 Task: Create a rule from the Routing list, Task moved to a section -> Set Priority in the project AgileOutlook , set the section as Done clear the priority
Action: Mouse moved to (93, 305)
Screenshot: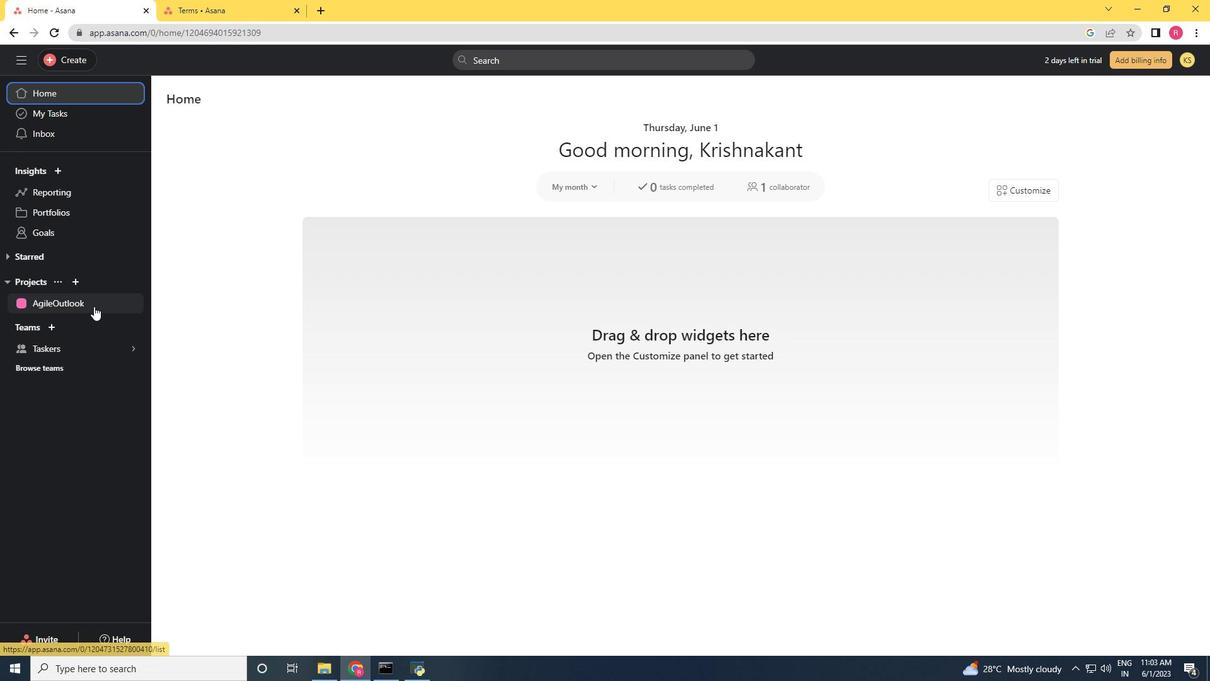 
Action: Mouse pressed left at (93, 305)
Screenshot: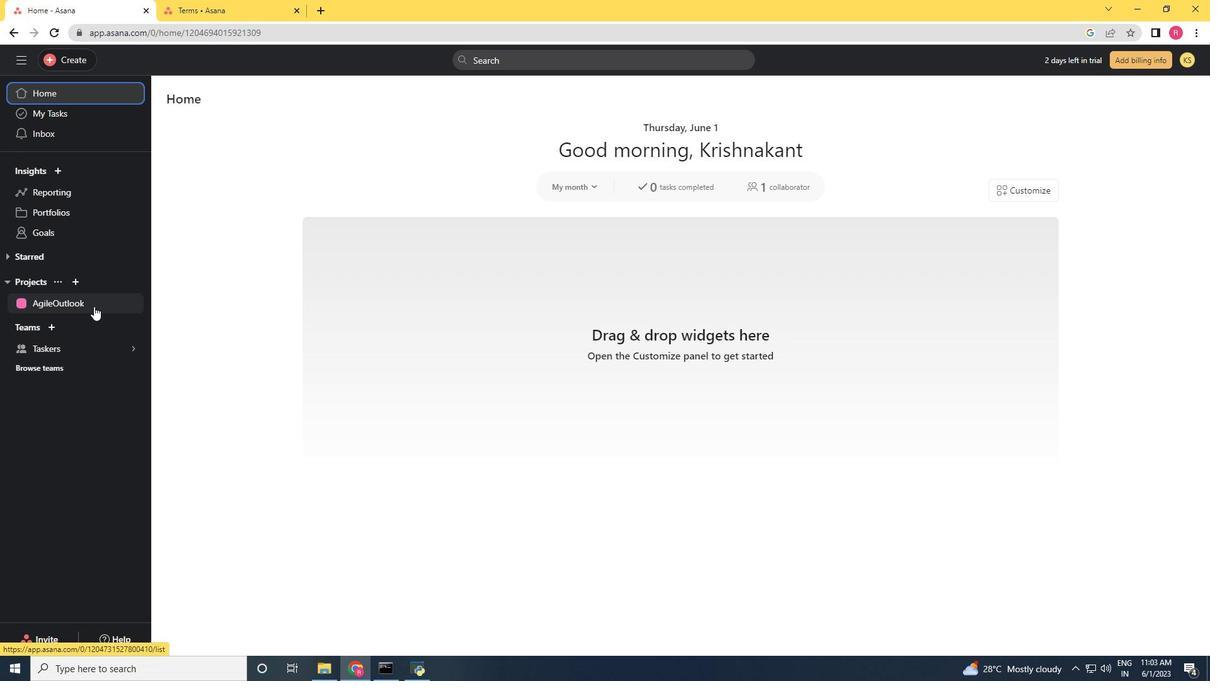 
Action: Mouse moved to (1164, 103)
Screenshot: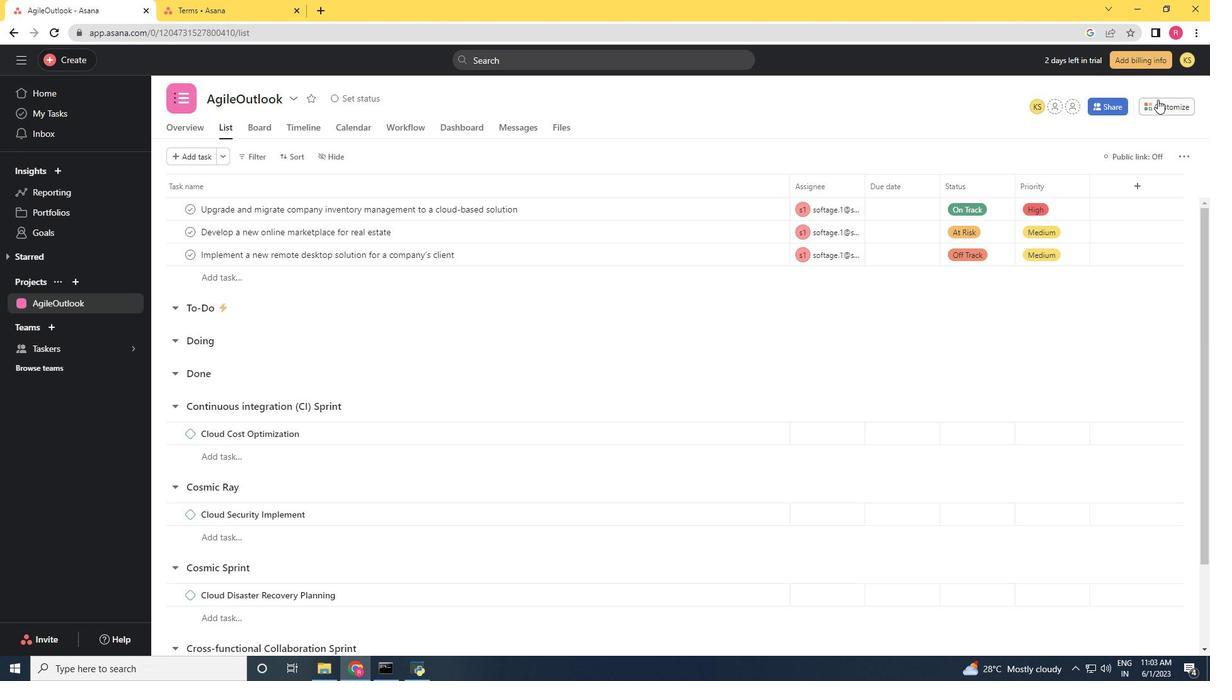 
Action: Mouse pressed left at (1164, 103)
Screenshot: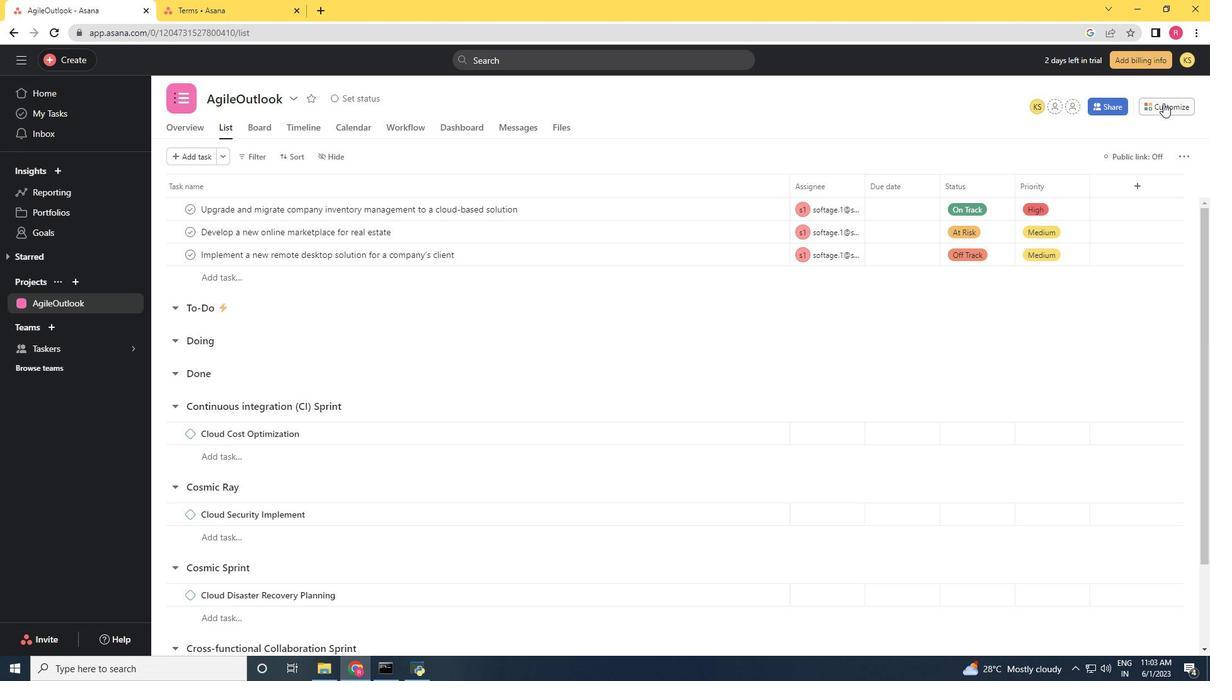 
Action: Mouse moved to (952, 285)
Screenshot: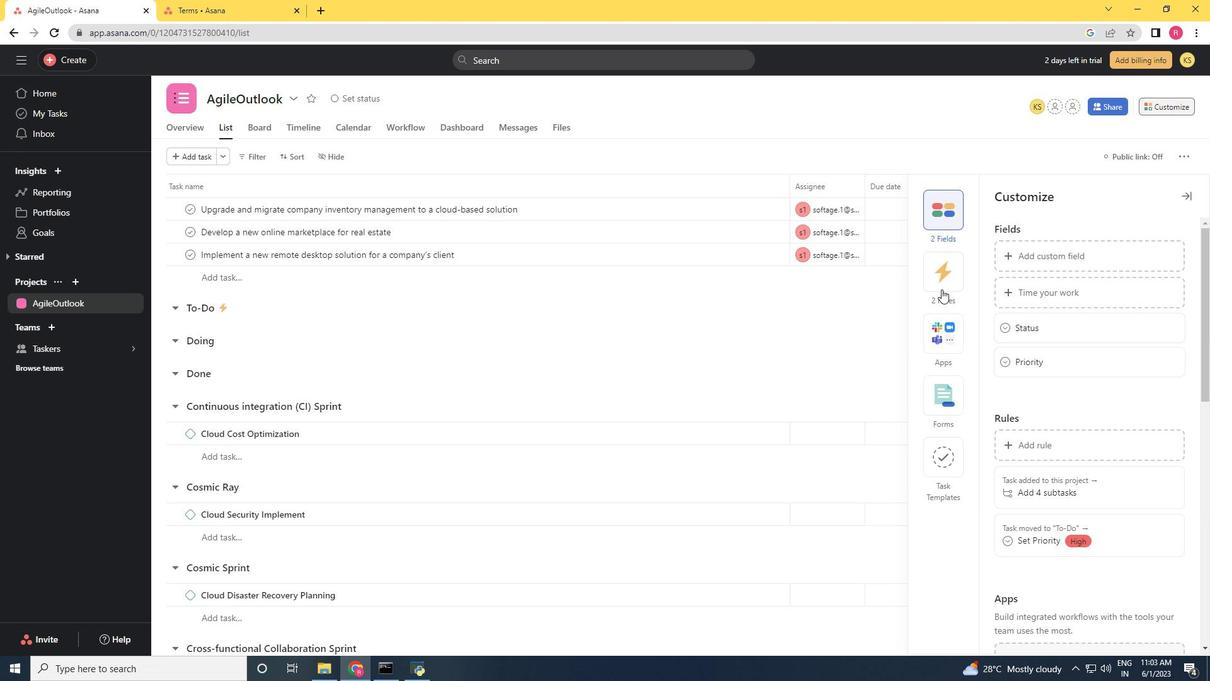 
Action: Mouse pressed left at (952, 285)
Screenshot: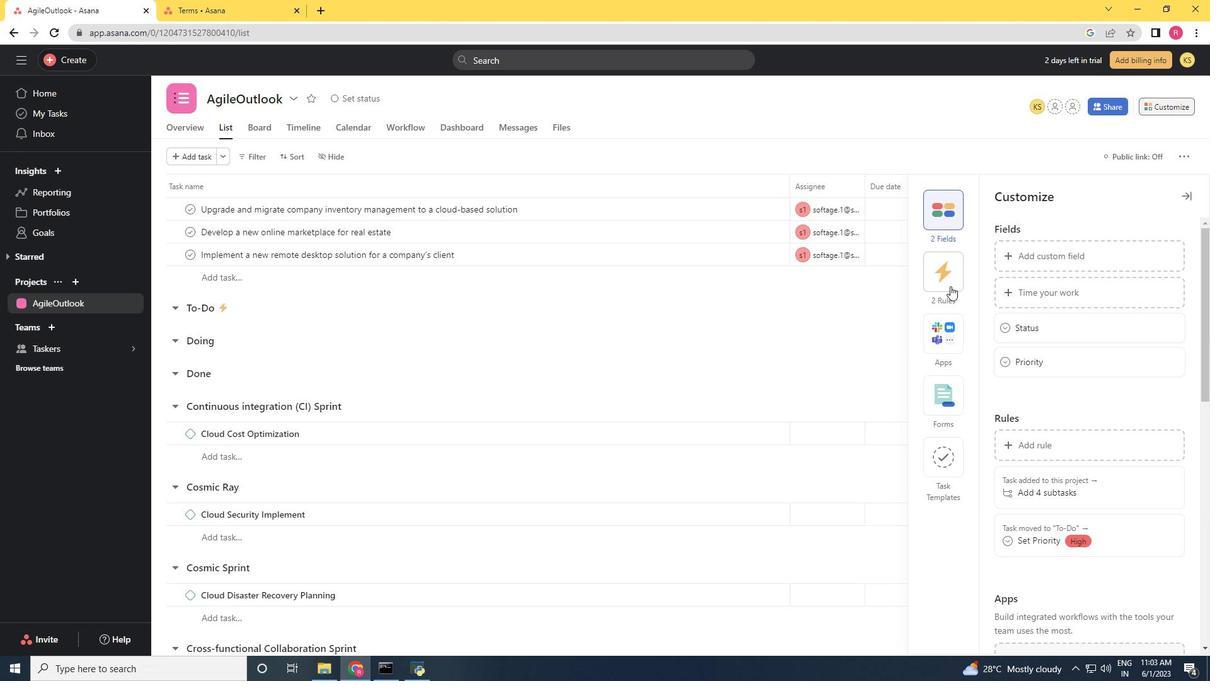 
Action: Mouse moved to (1050, 242)
Screenshot: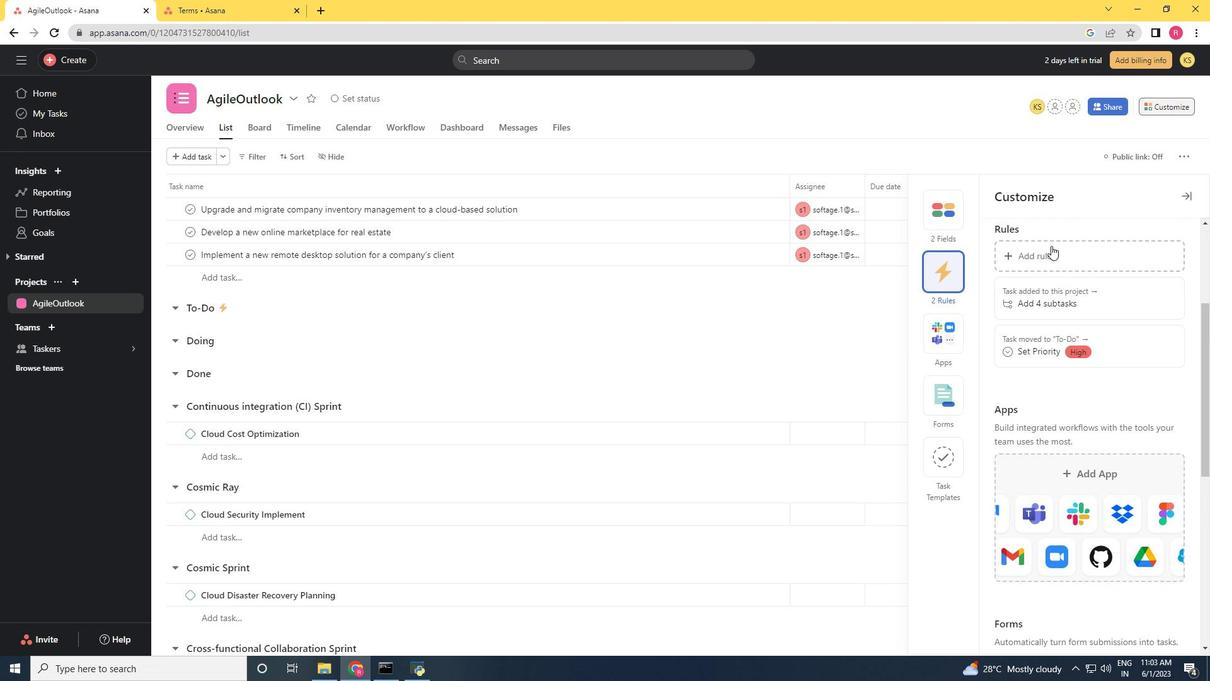 
Action: Mouse pressed left at (1050, 242)
Screenshot: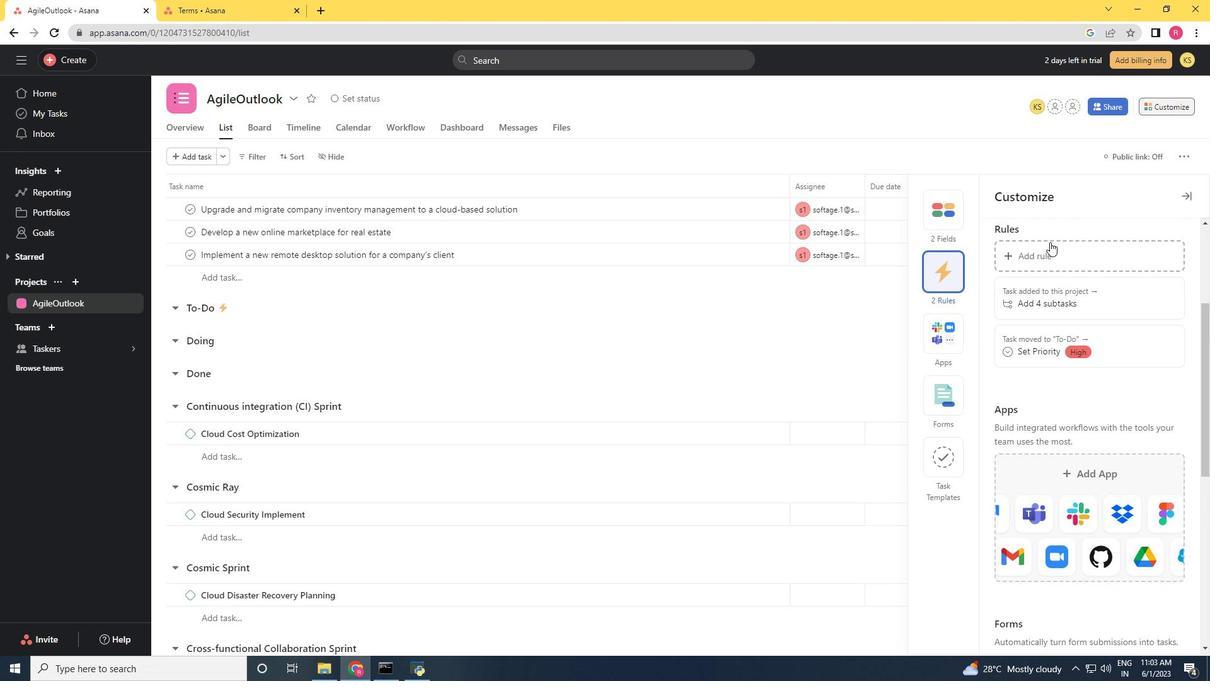 
Action: Mouse moved to (273, 169)
Screenshot: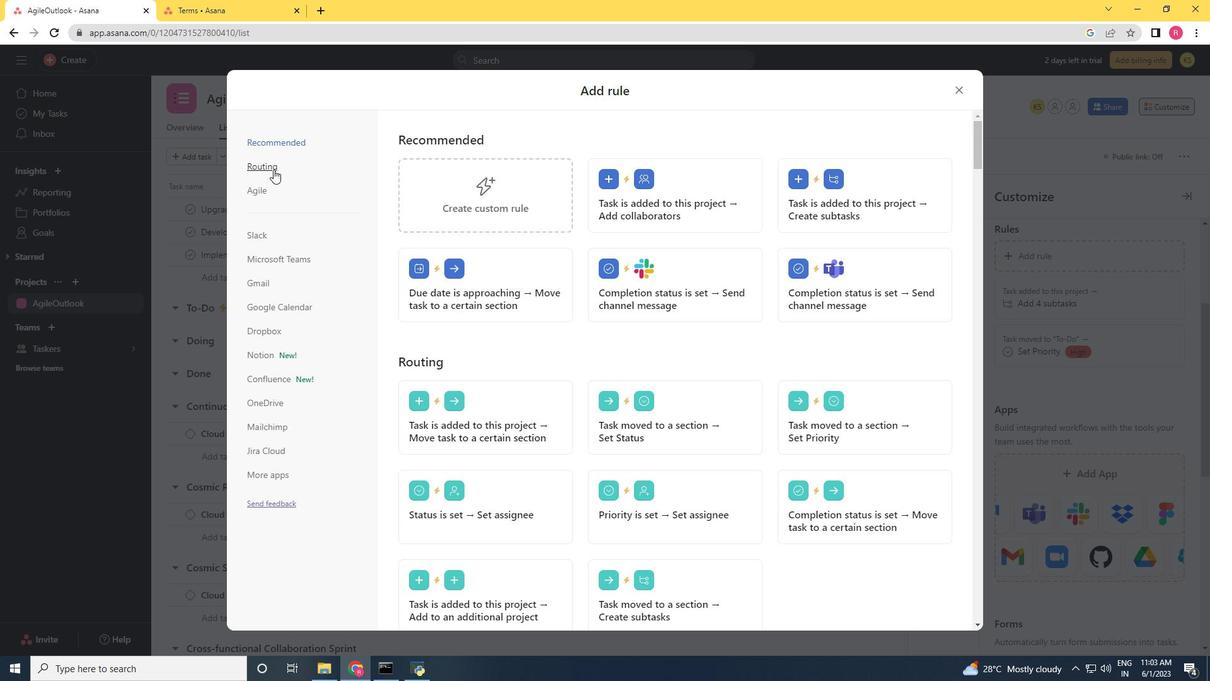 
Action: Mouse pressed left at (273, 169)
Screenshot: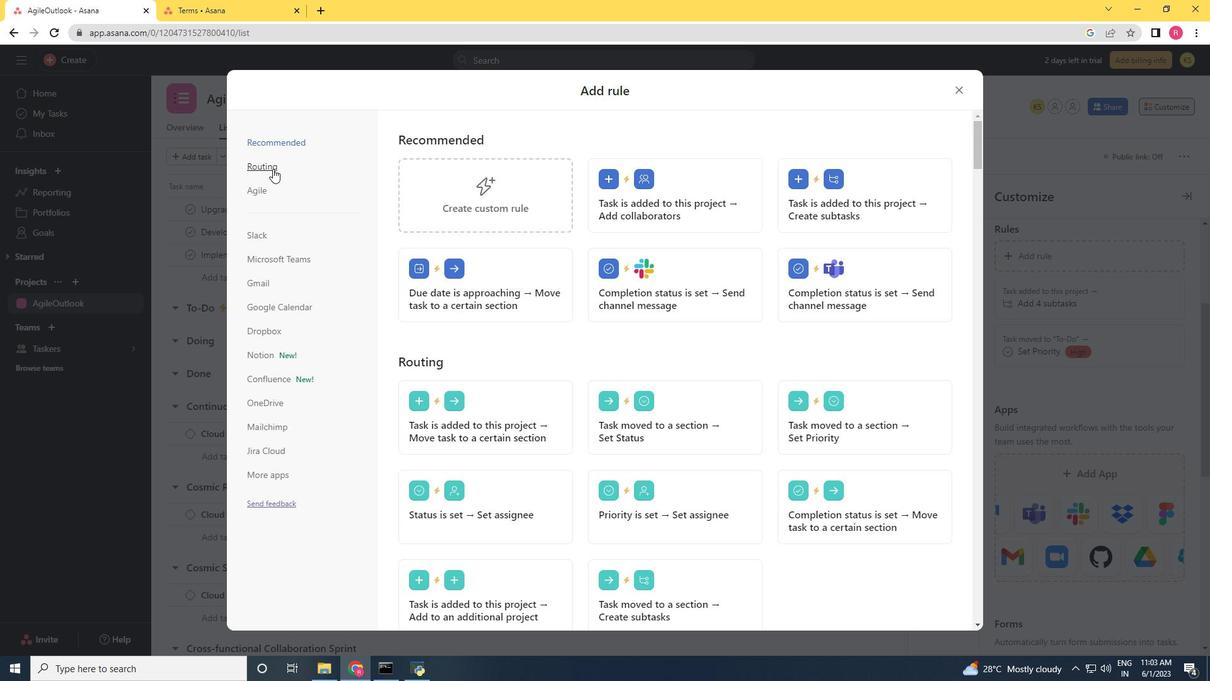 
Action: Mouse moved to (832, 212)
Screenshot: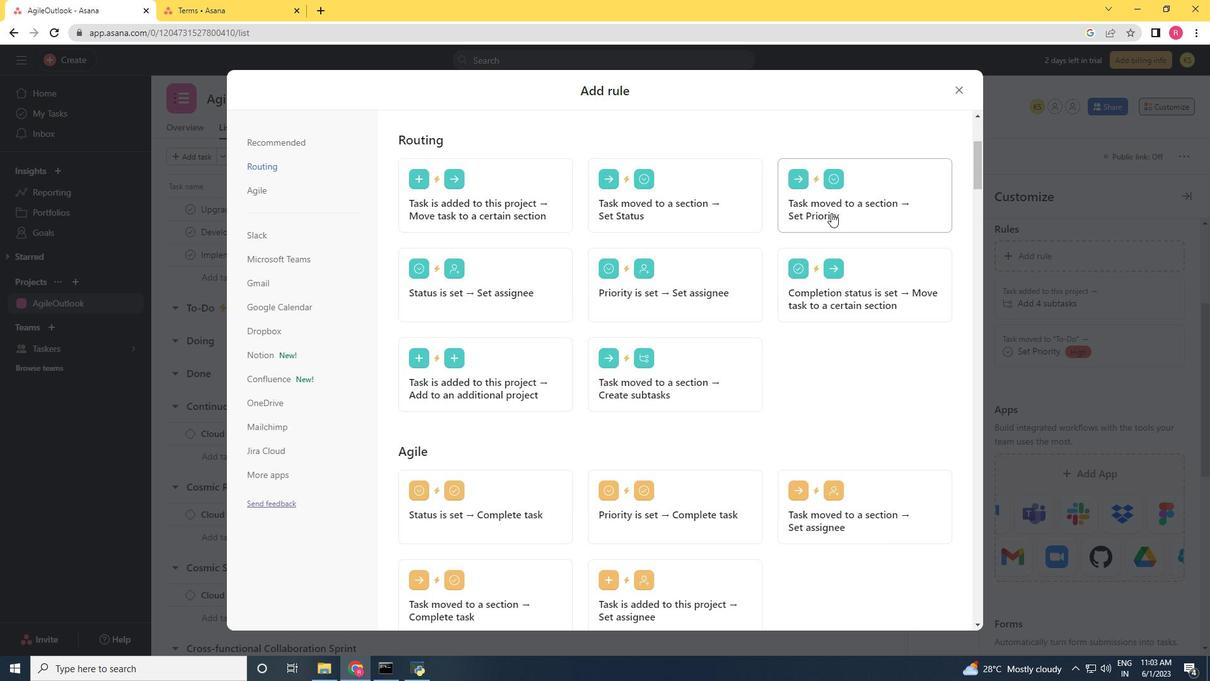 
Action: Mouse pressed left at (832, 212)
Screenshot: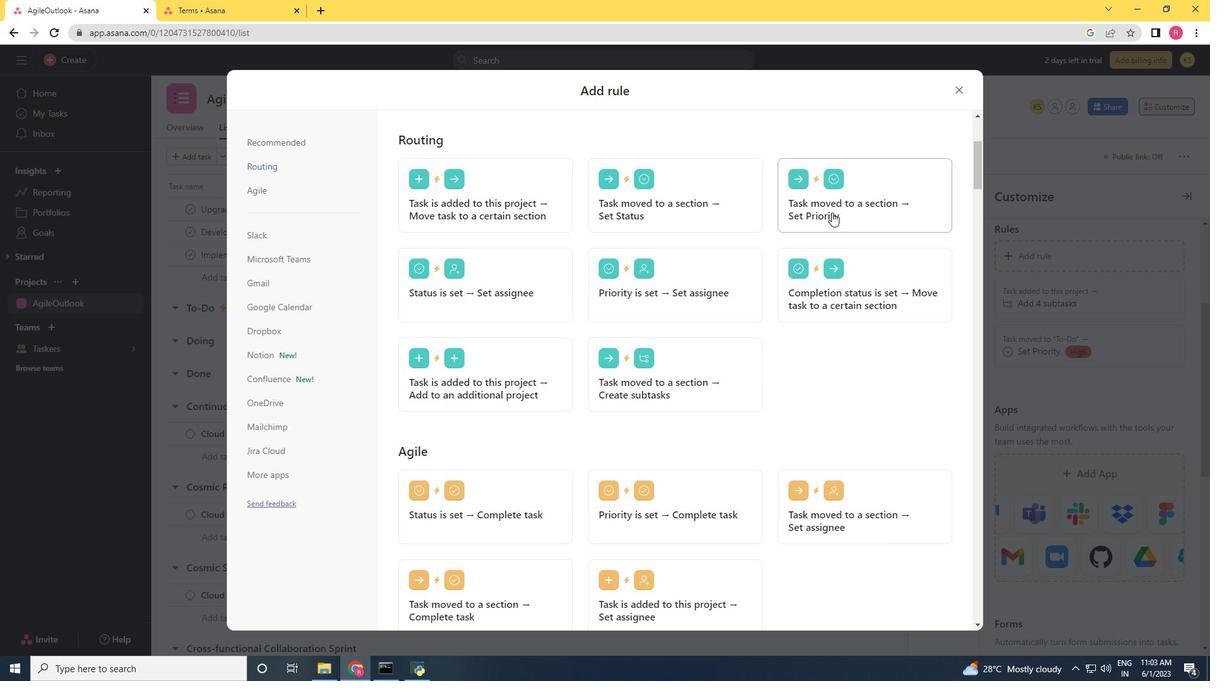 
Action: Mouse moved to (541, 322)
Screenshot: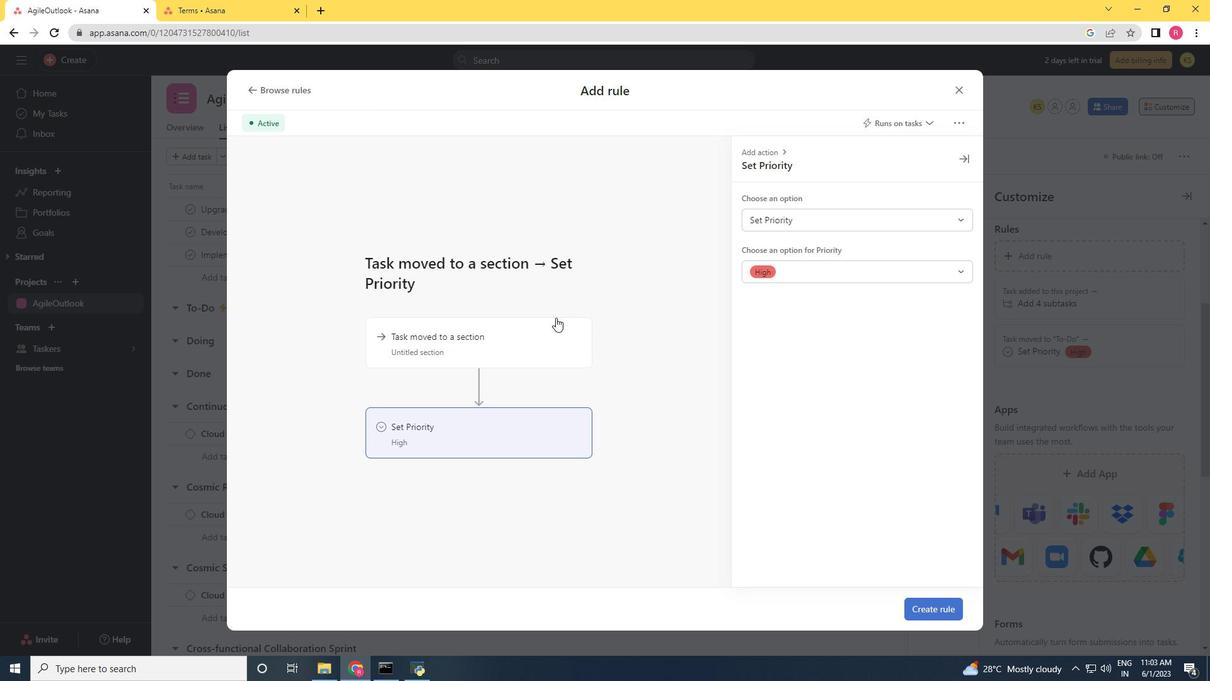
Action: Mouse pressed left at (541, 322)
Screenshot: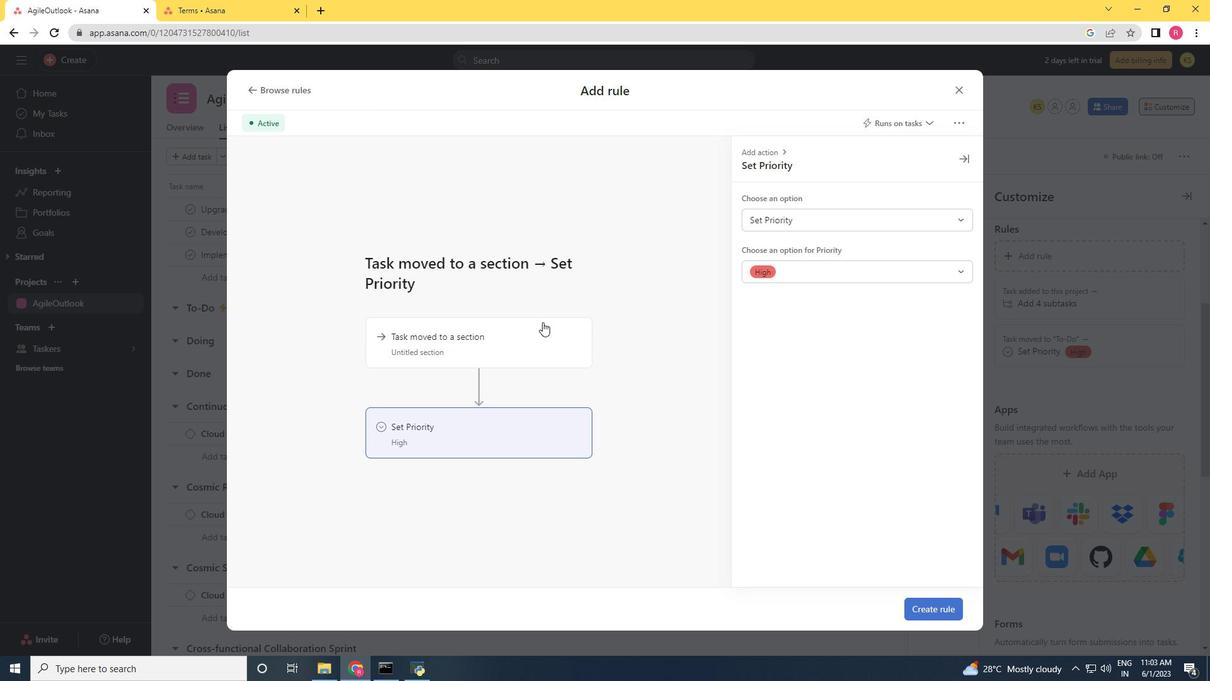 
Action: Mouse moved to (827, 212)
Screenshot: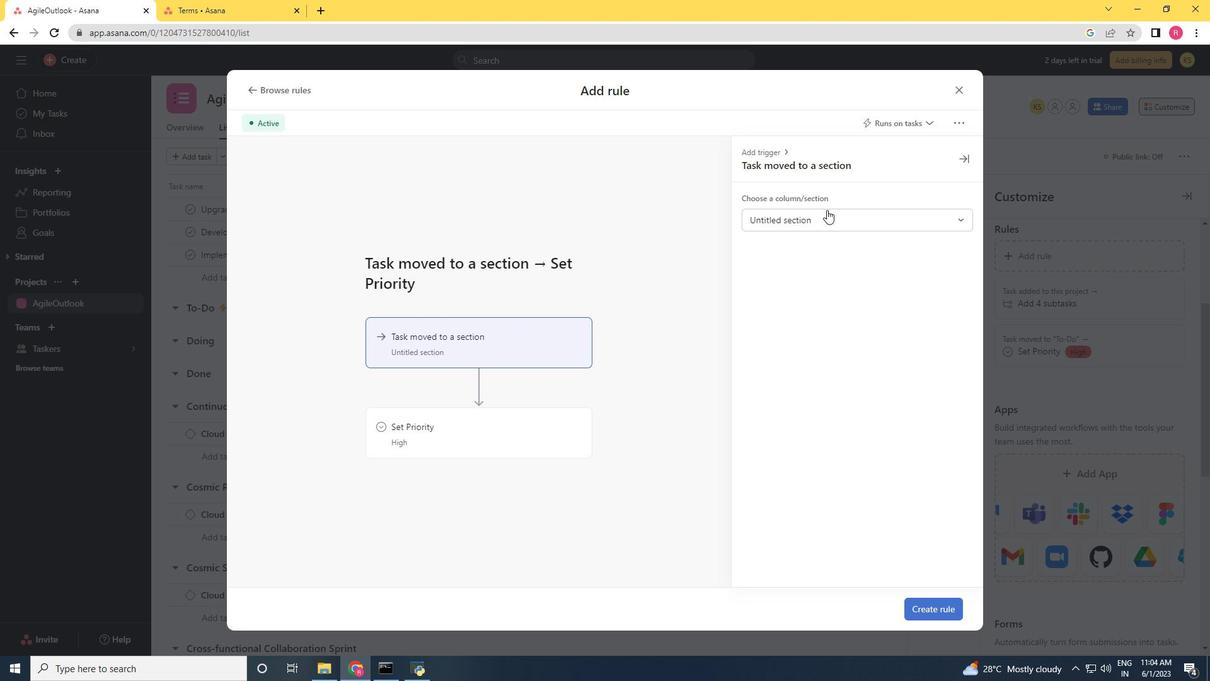 
Action: Mouse pressed left at (827, 212)
Screenshot: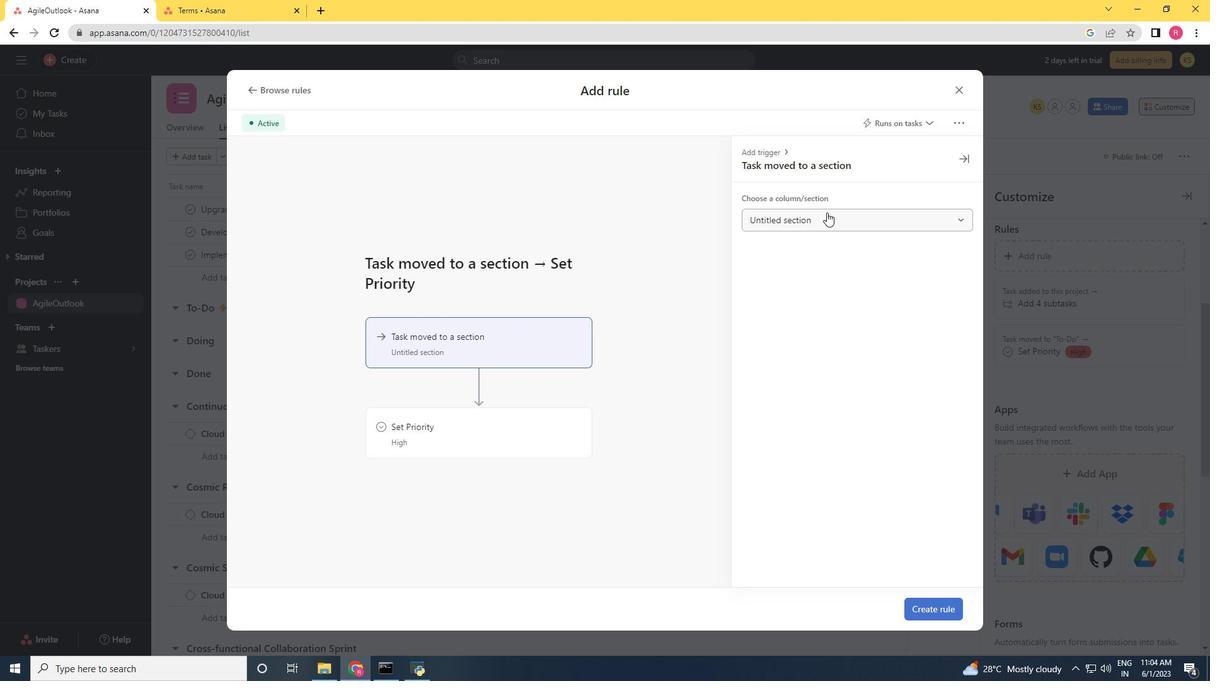 
Action: Mouse moved to (790, 310)
Screenshot: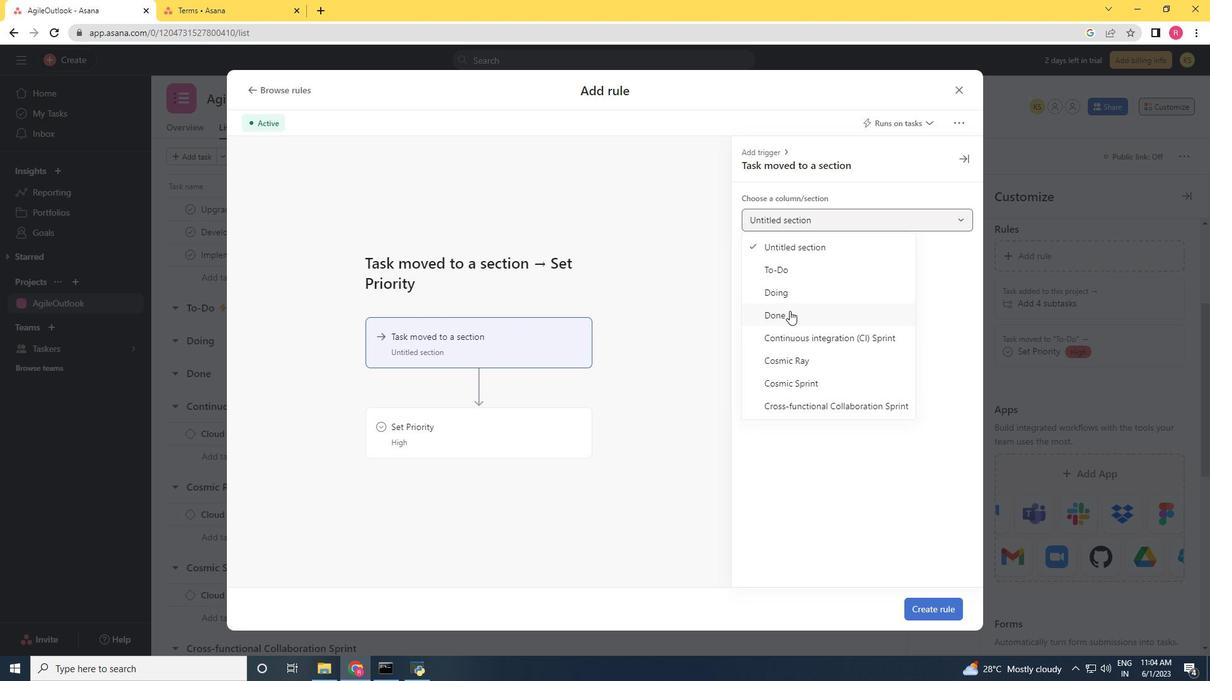 
Action: Mouse pressed left at (790, 310)
Screenshot: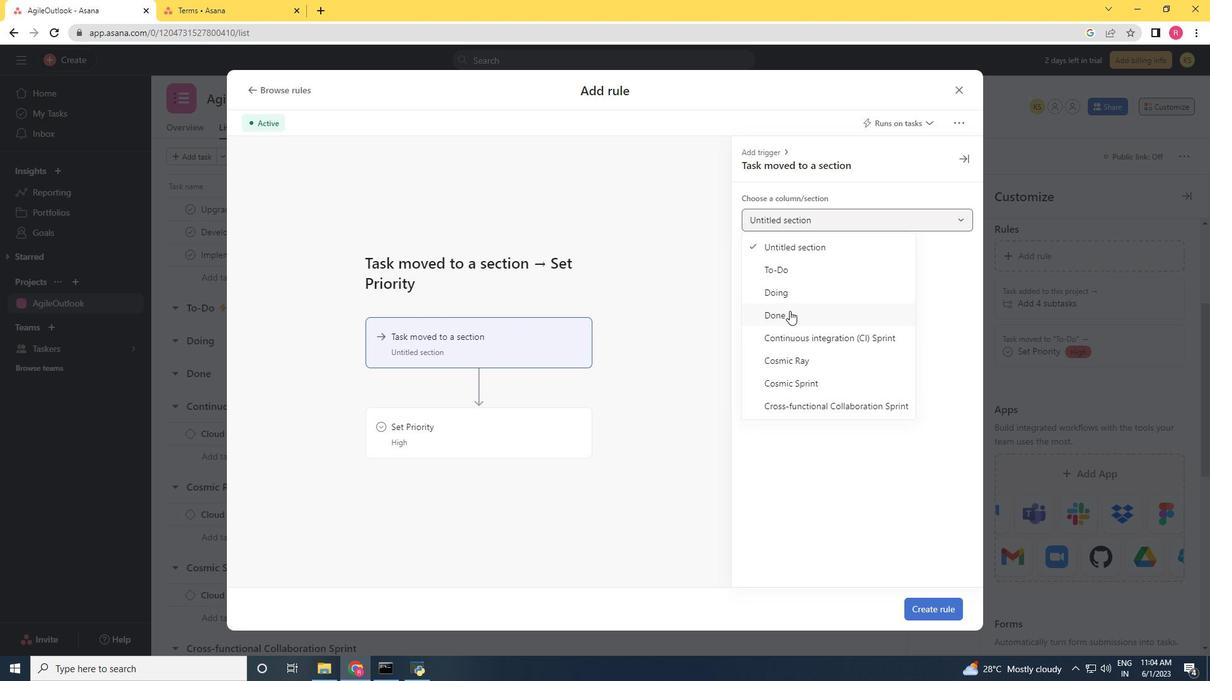 
Action: Mouse moved to (522, 414)
Screenshot: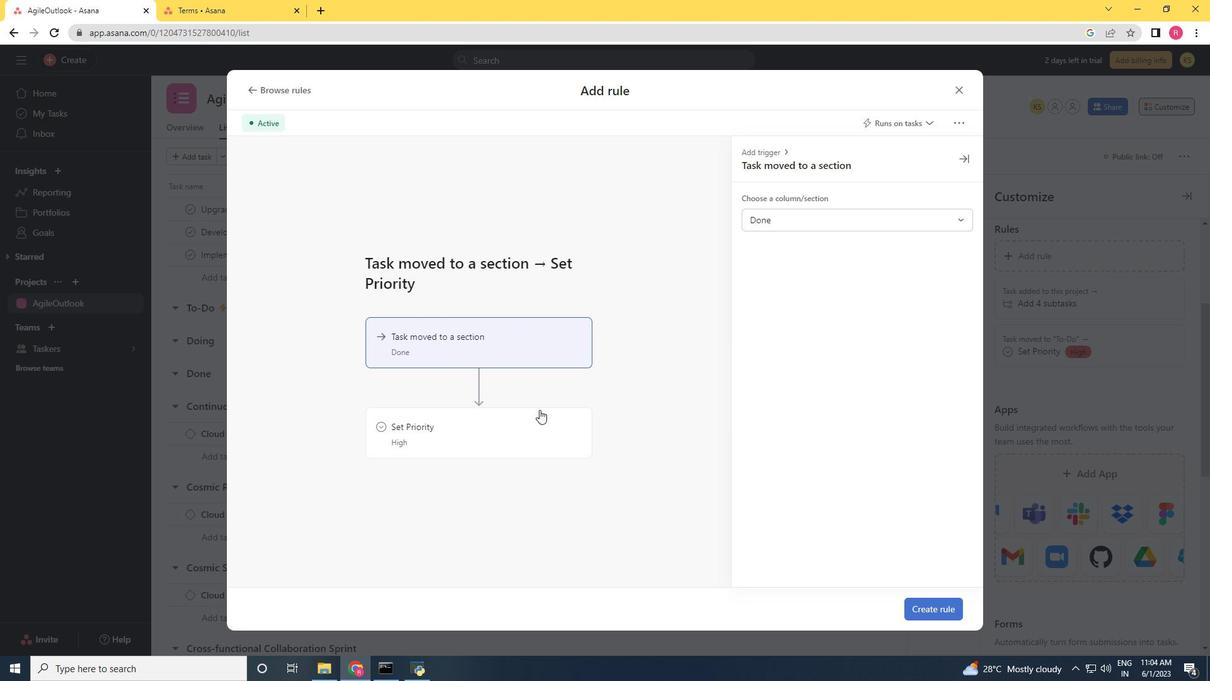 
Action: Mouse pressed left at (522, 414)
Screenshot: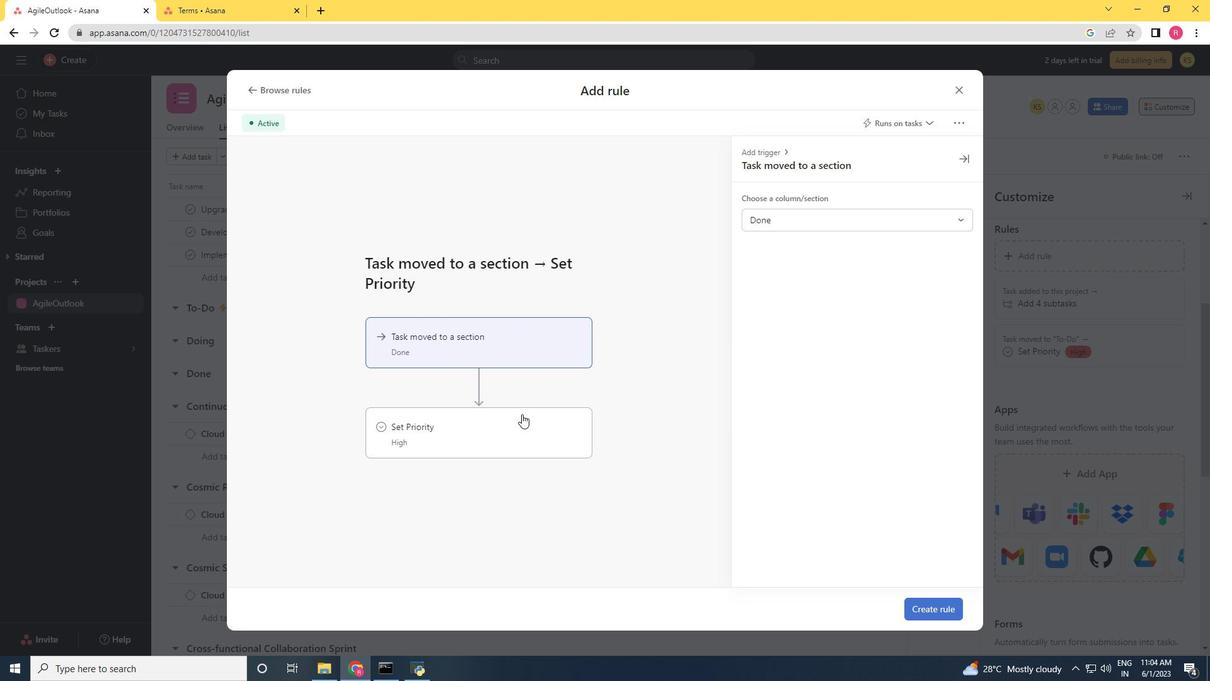 
Action: Mouse moved to (776, 220)
Screenshot: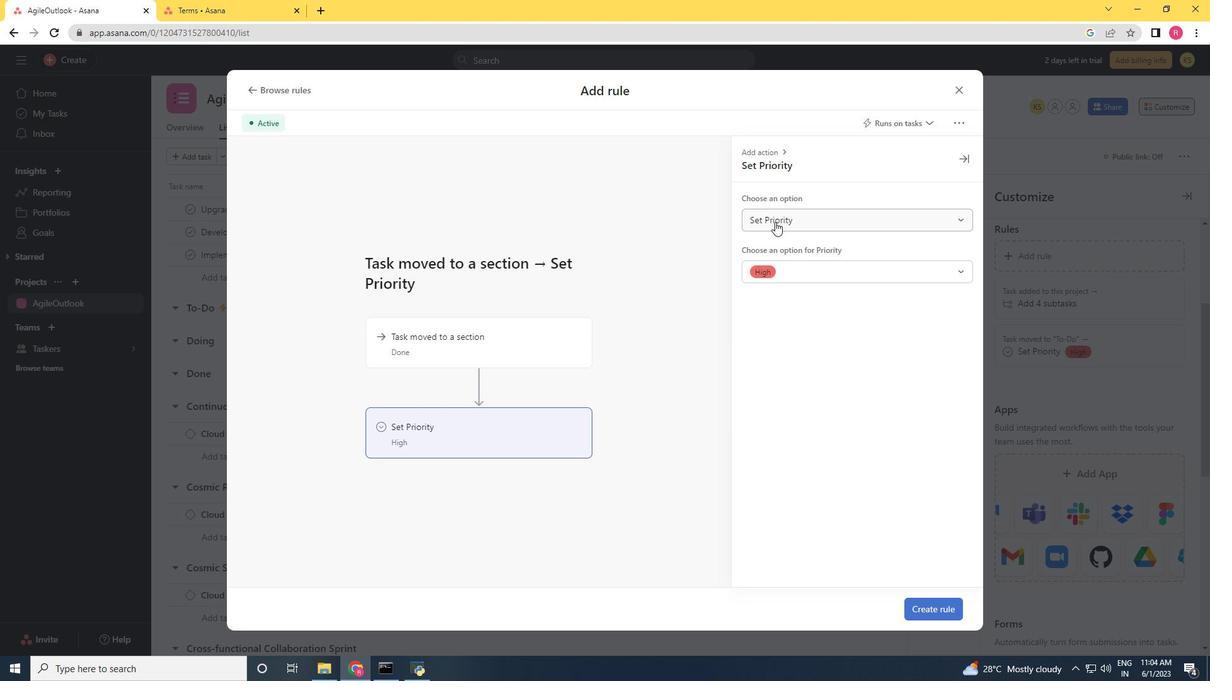 
Action: Mouse pressed left at (776, 220)
Screenshot: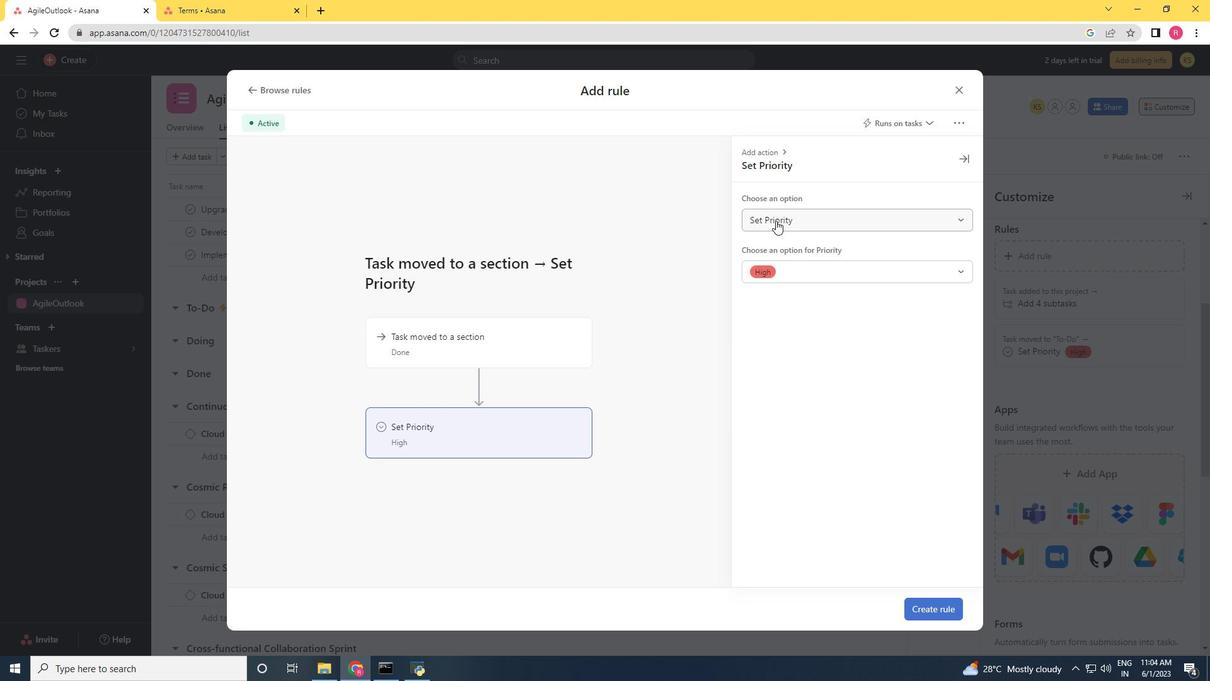 
Action: Mouse moved to (779, 264)
Screenshot: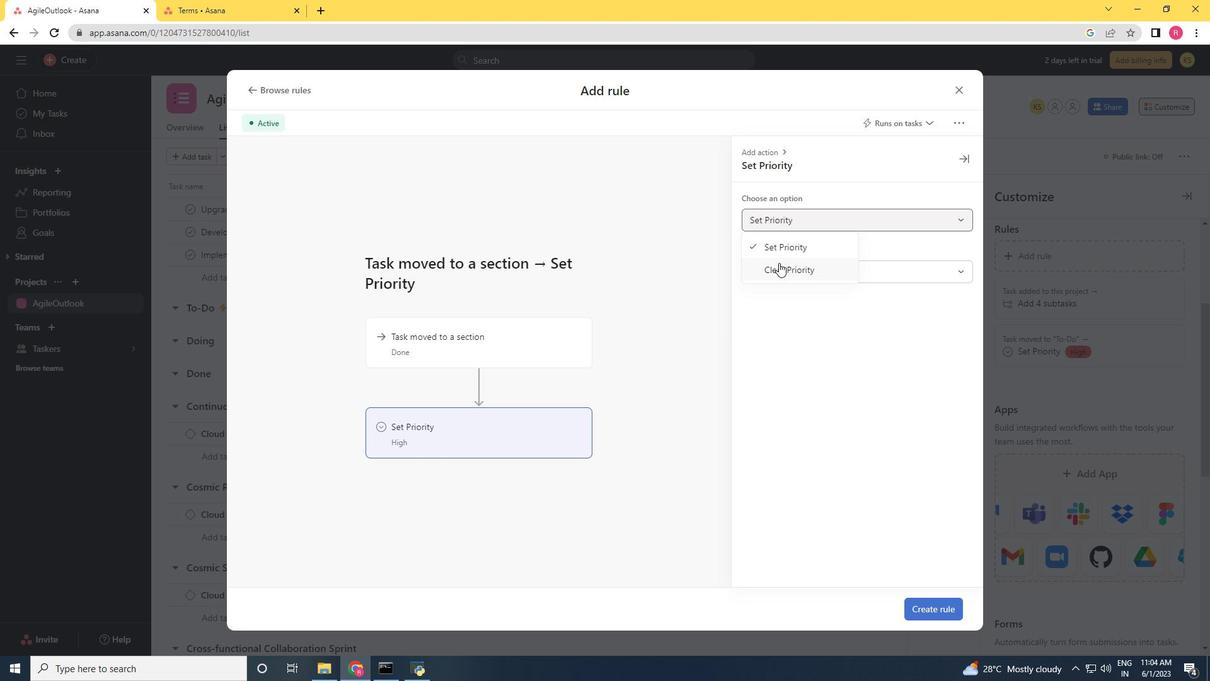 
Action: Mouse pressed left at (779, 264)
Screenshot: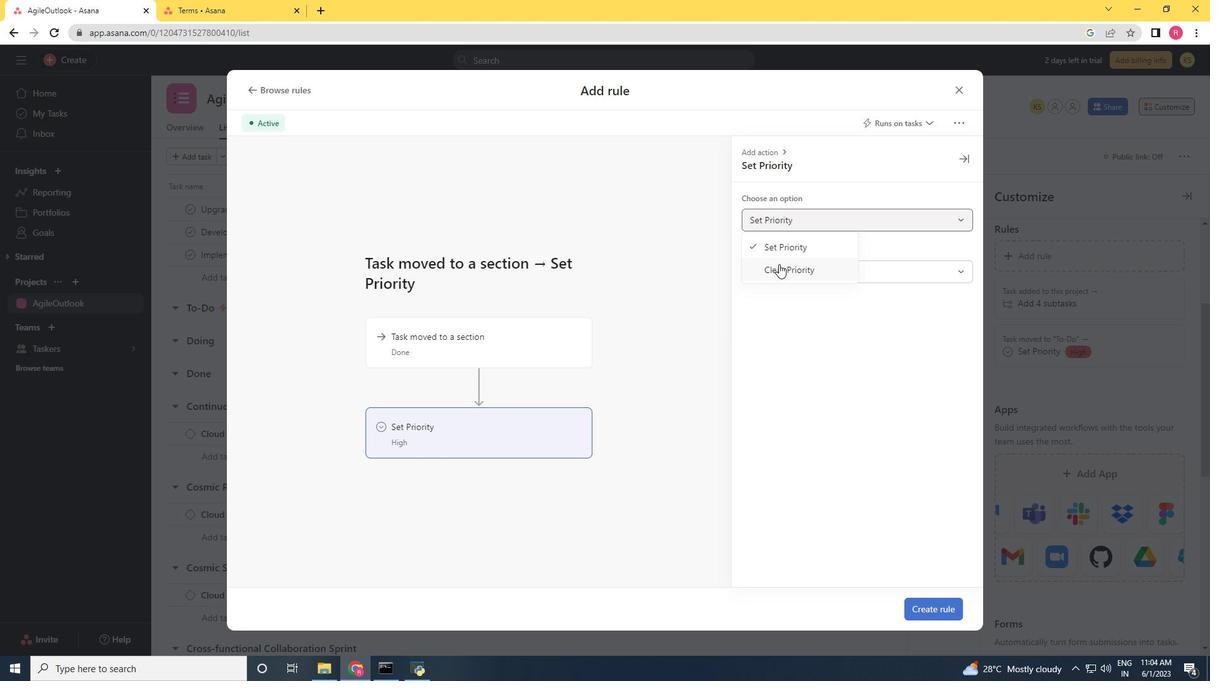 
Action: Mouse moved to (952, 600)
Screenshot: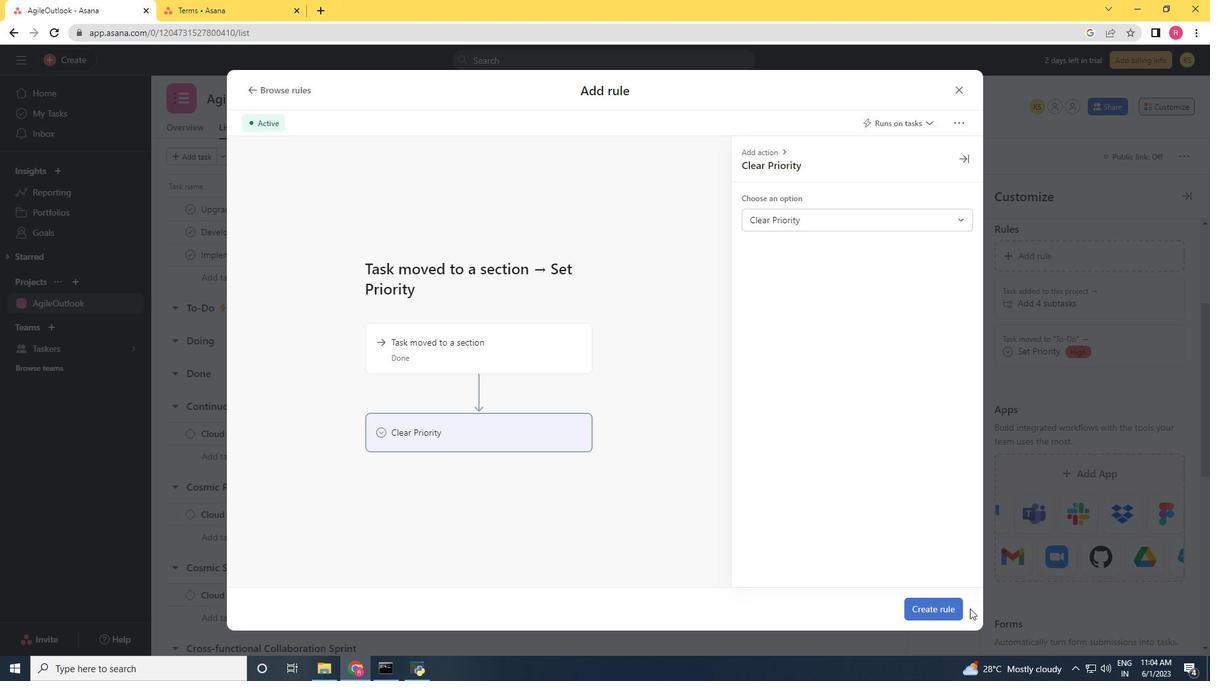 
Action: Mouse pressed left at (952, 600)
Screenshot: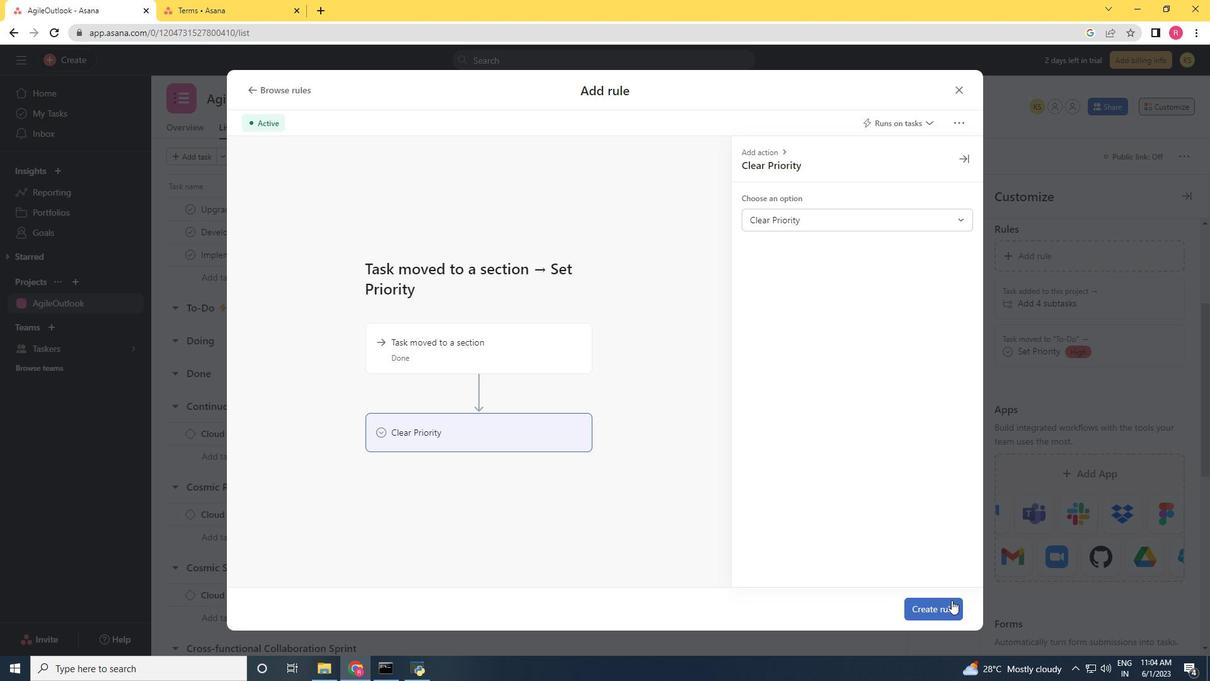 
Action: Mouse moved to (735, 445)
Screenshot: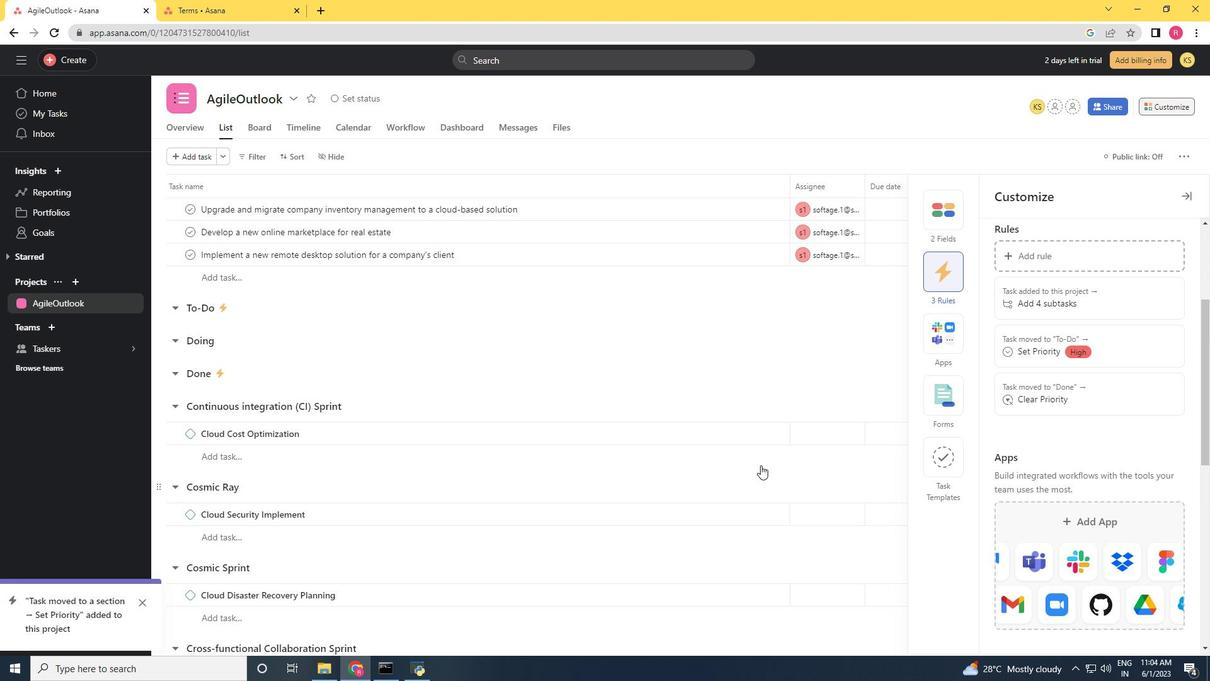 
